 Task: Sort the products in the category "Light Beer" by unit price (low first).
Action: Mouse moved to (750, 240)
Screenshot: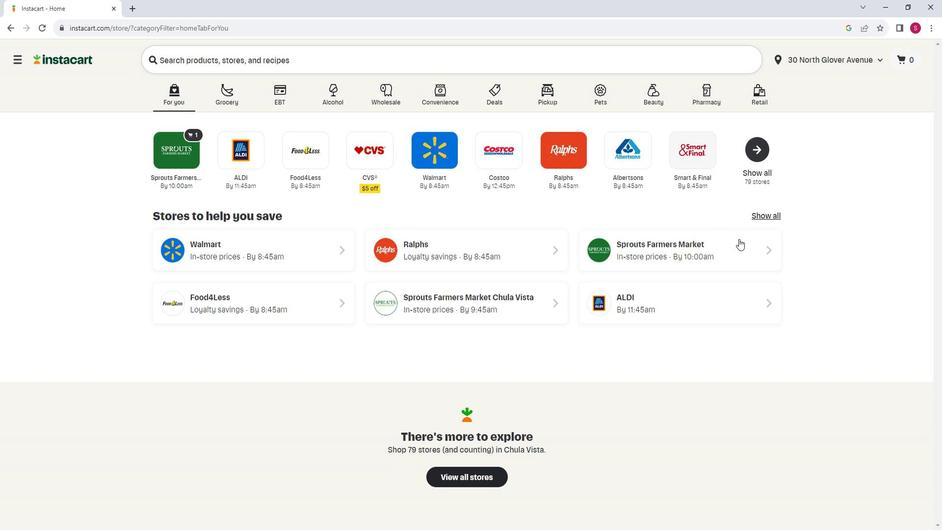 
Action: Mouse pressed left at (750, 240)
Screenshot: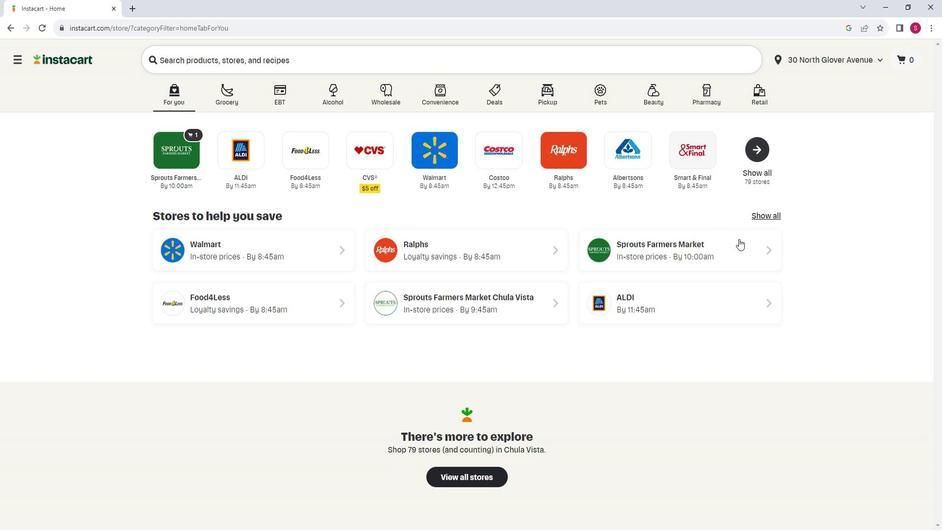 
Action: Mouse moved to (83, 366)
Screenshot: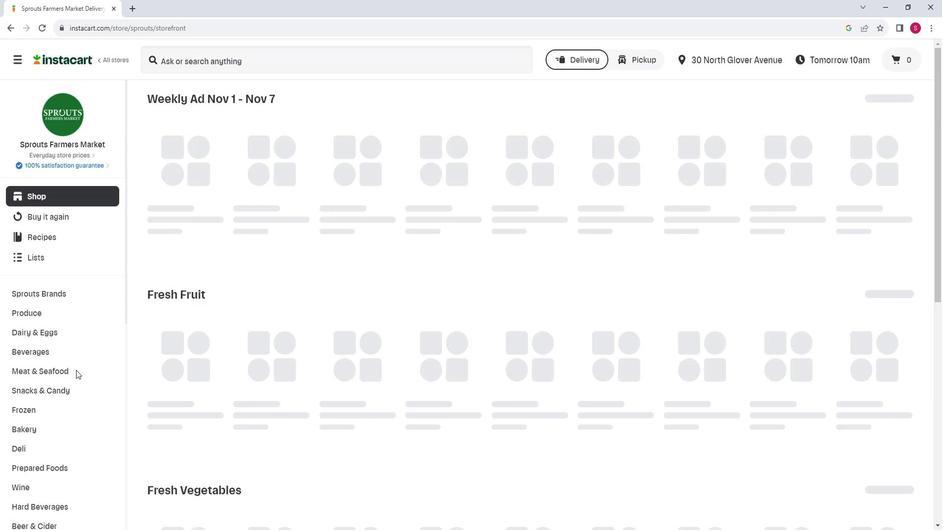 
Action: Mouse scrolled (83, 365) with delta (0, 0)
Screenshot: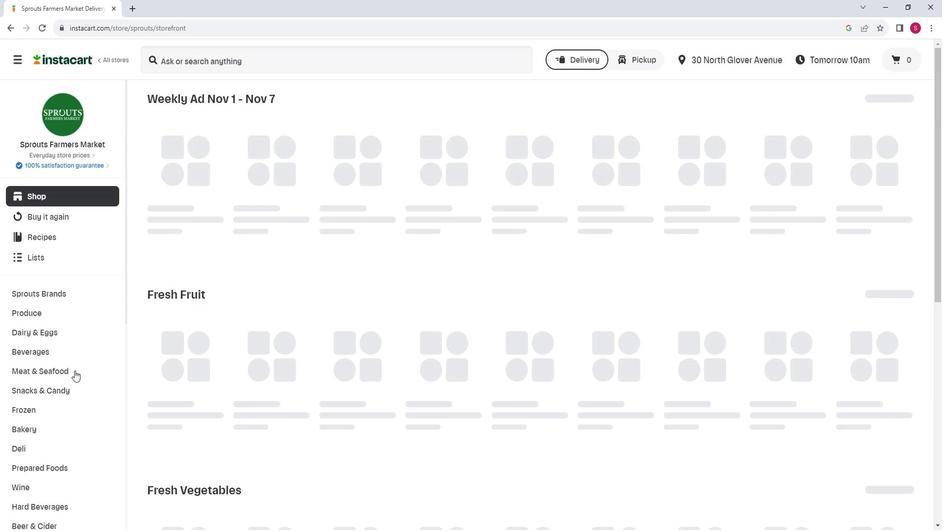 
Action: Mouse scrolled (83, 365) with delta (0, 0)
Screenshot: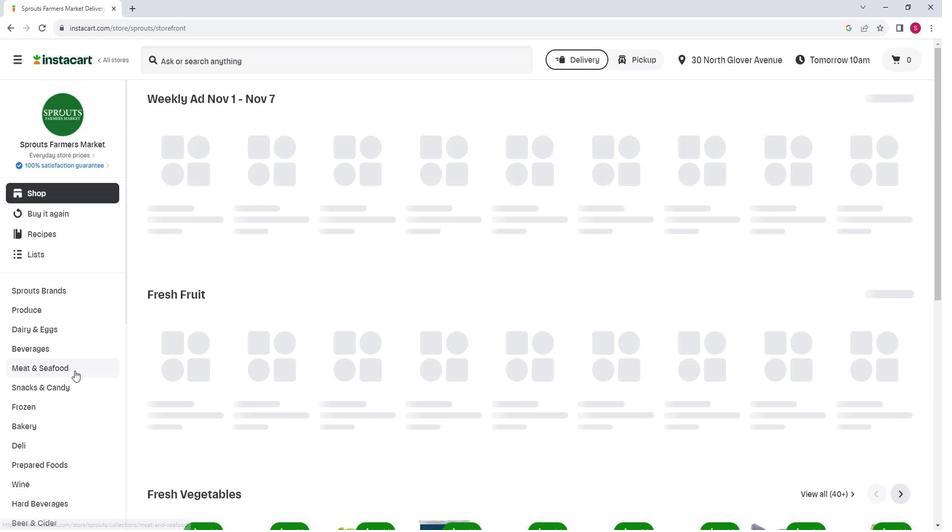 
Action: Mouse moved to (66, 418)
Screenshot: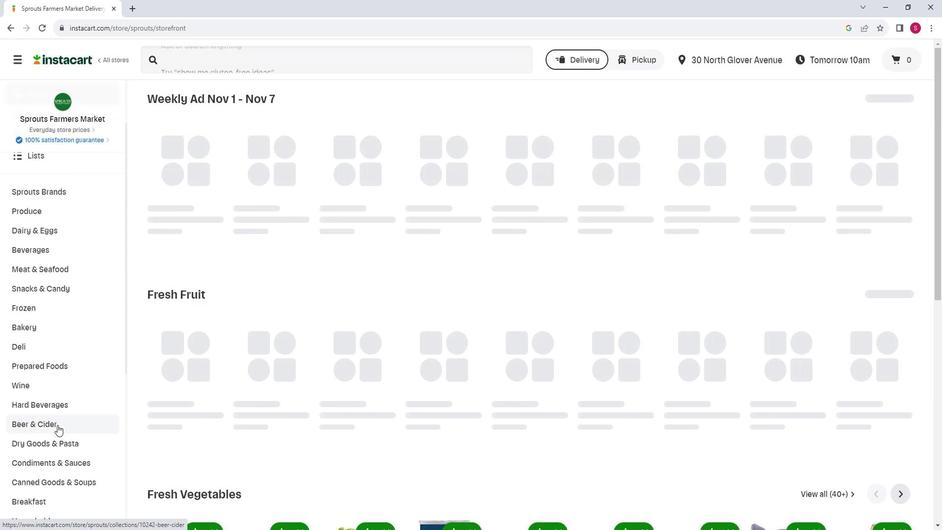 
Action: Mouse pressed left at (66, 418)
Screenshot: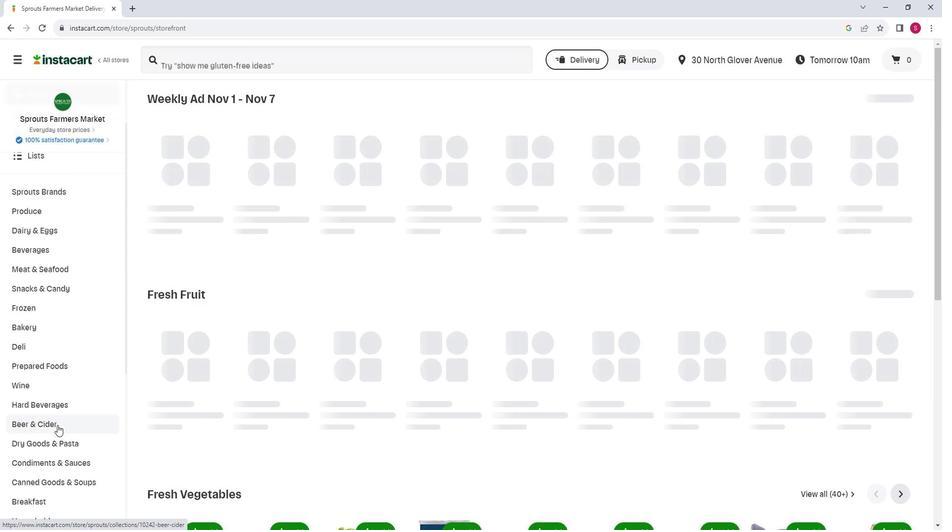 
Action: Mouse moved to (266, 129)
Screenshot: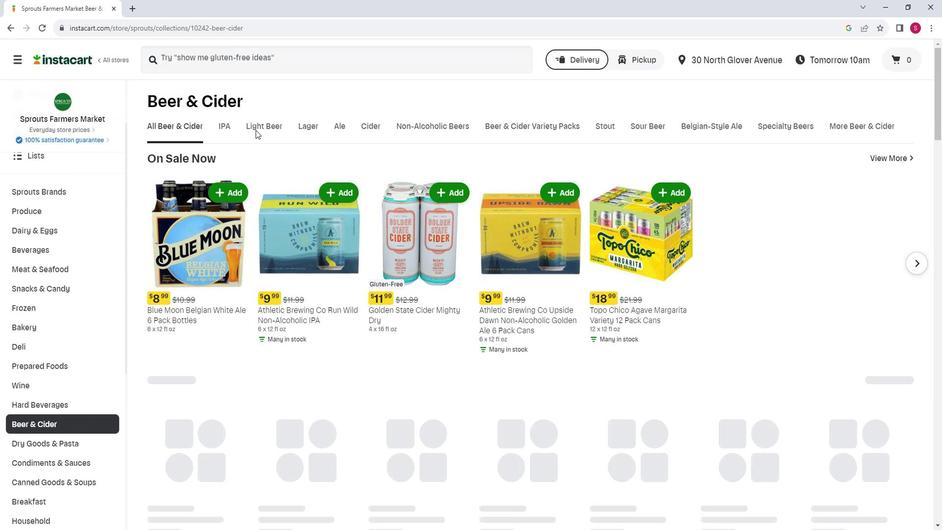 
Action: Mouse pressed left at (266, 129)
Screenshot: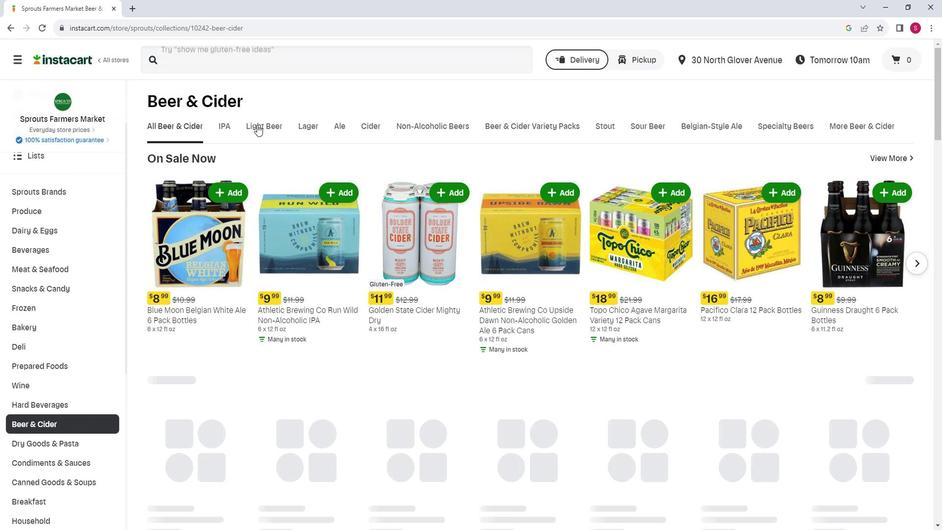 
Action: Mouse moved to (918, 161)
Screenshot: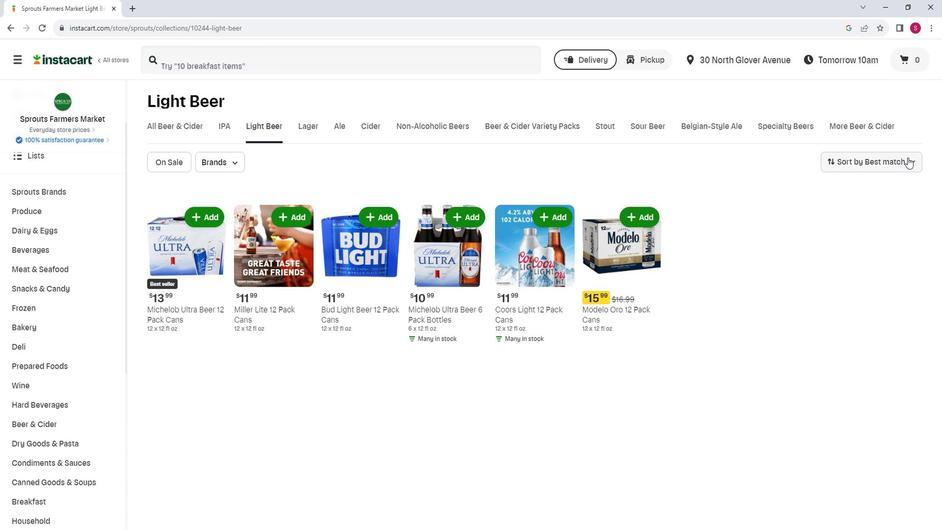 
Action: Mouse pressed left at (918, 161)
Screenshot: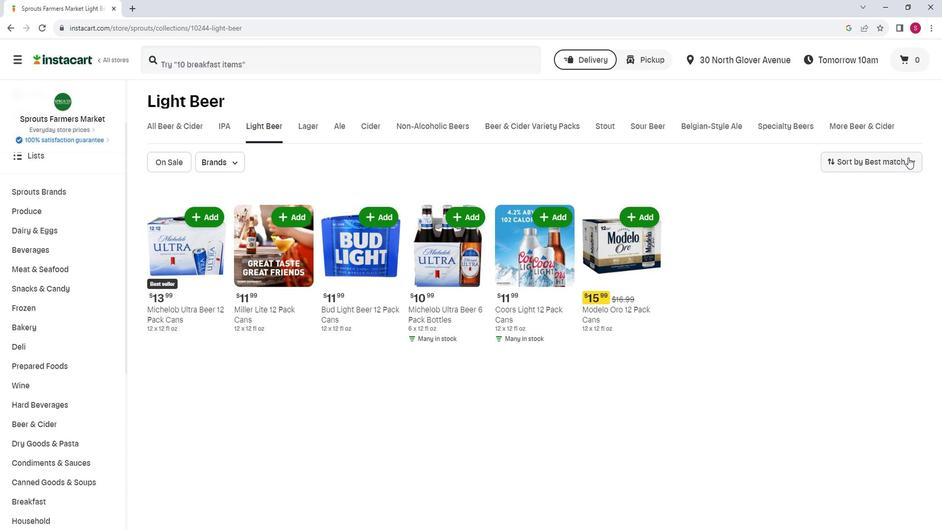 
Action: Mouse moved to (888, 253)
Screenshot: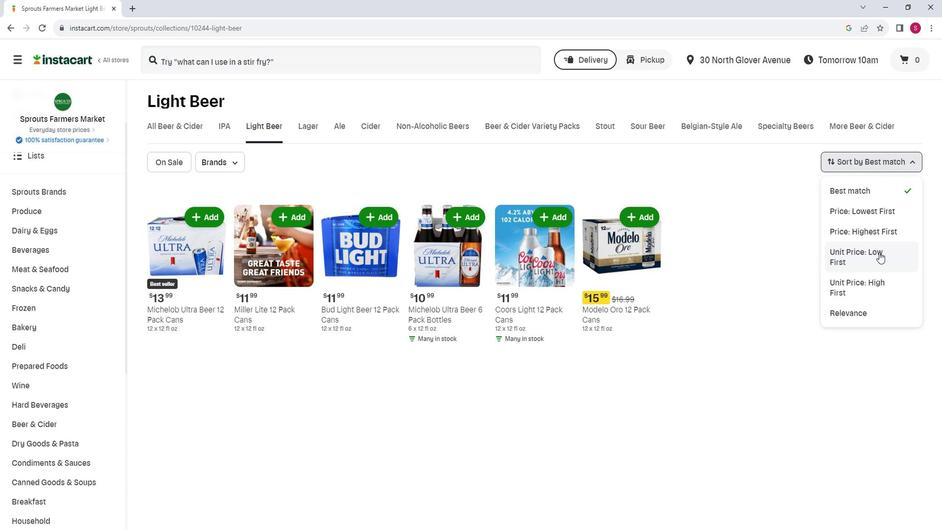 
Action: Mouse pressed left at (888, 253)
Screenshot: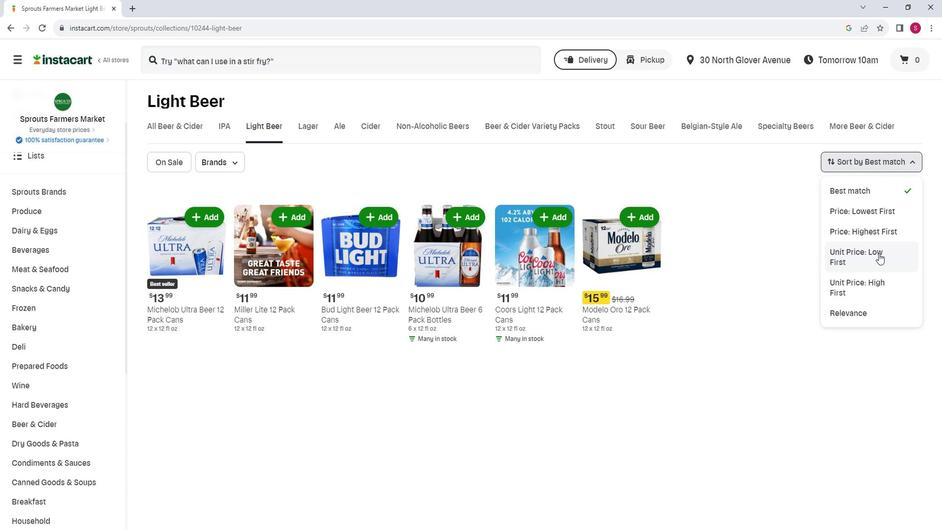 
Action: Mouse moved to (653, 283)
Screenshot: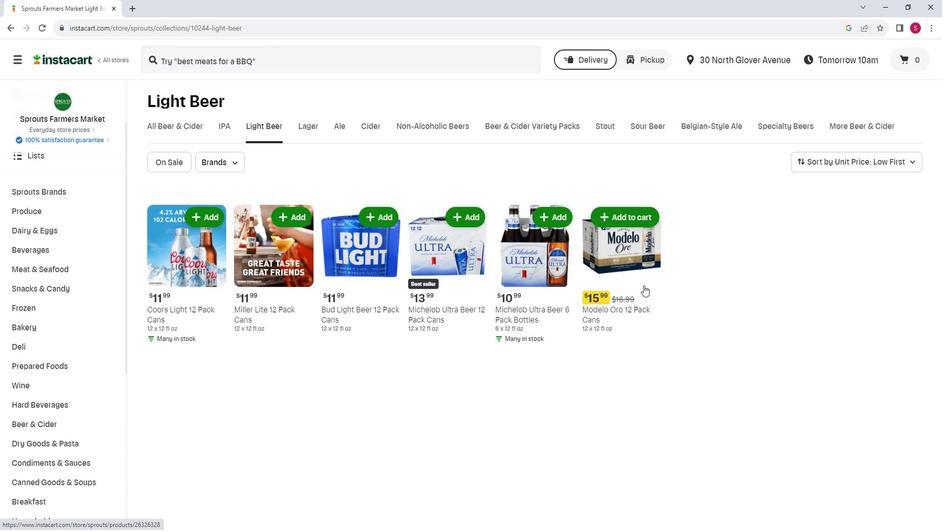 
